 Task: Add the task  Integrate a new chat system for customer service to the section Burnout Blast in the project AgileFocus and add a Due Date to the respective task as 2024/05/14
Action: Mouse moved to (502, 329)
Screenshot: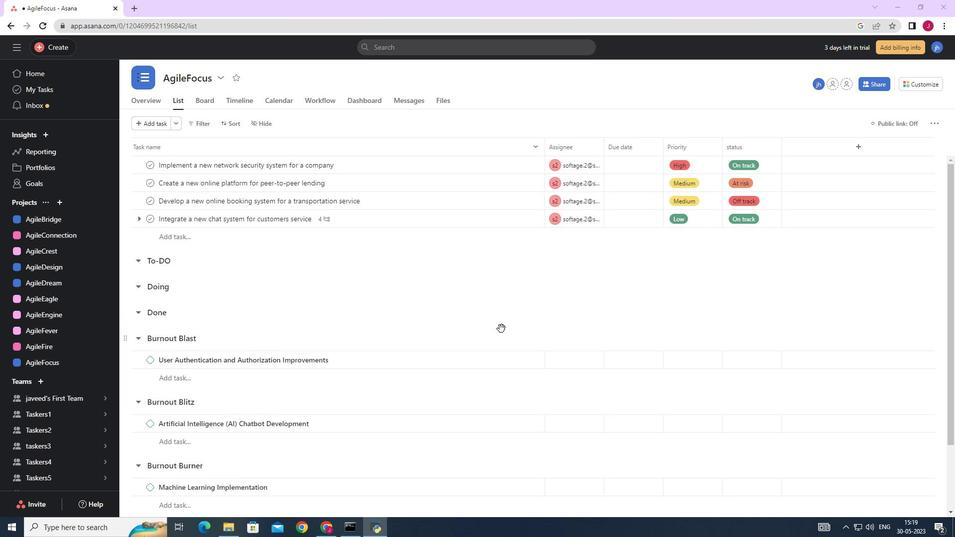 
Action: Mouse scrolled (502, 330) with delta (0, 0)
Screenshot: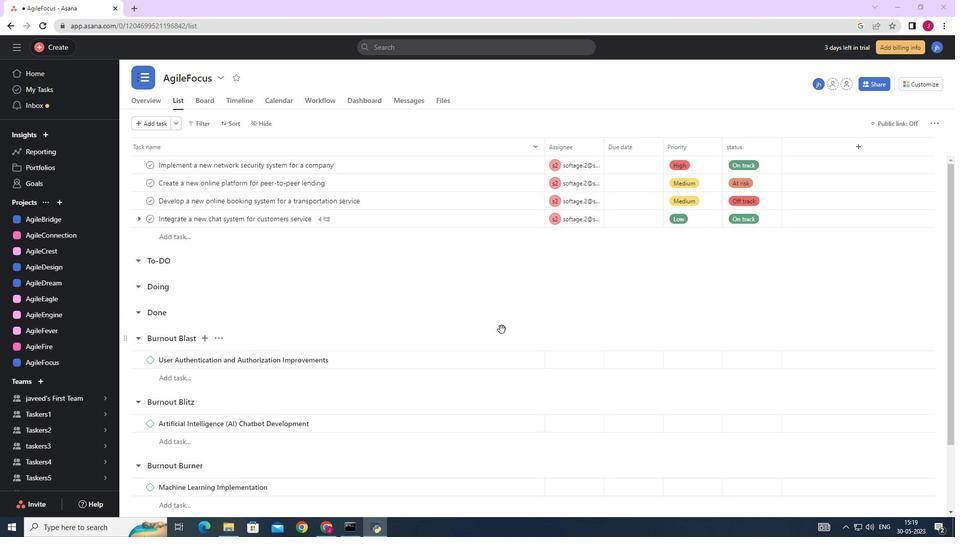 
Action: Mouse scrolled (502, 330) with delta (0, 0)
Screenshot: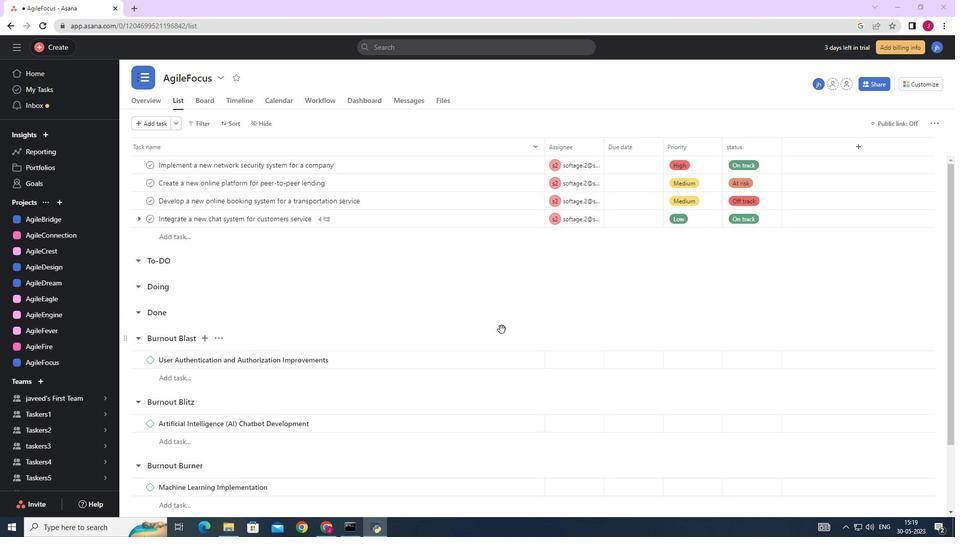 
Action: Mouse scrolled (502, 330) with delta (0, 0)
Screenshot: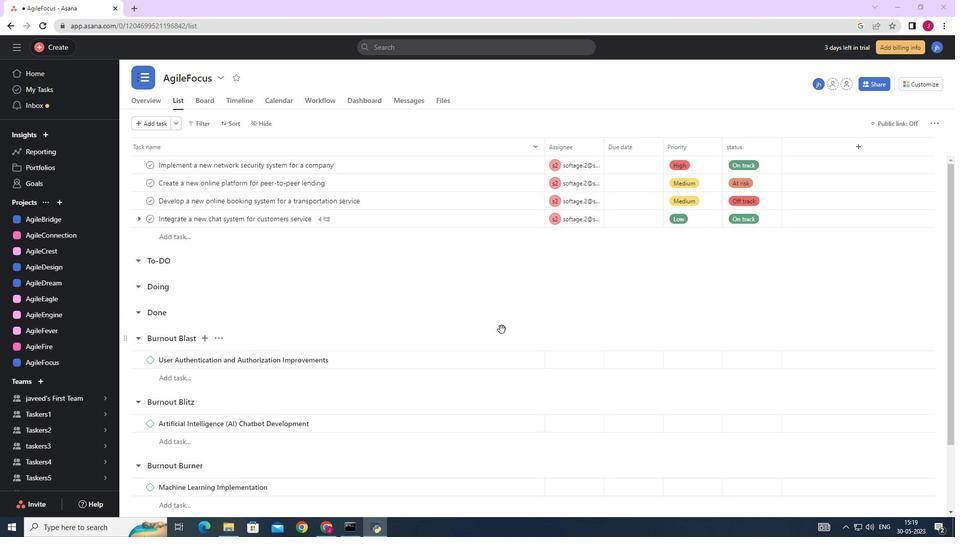
Action: Mouse moved to (516, 216)
Screenshot: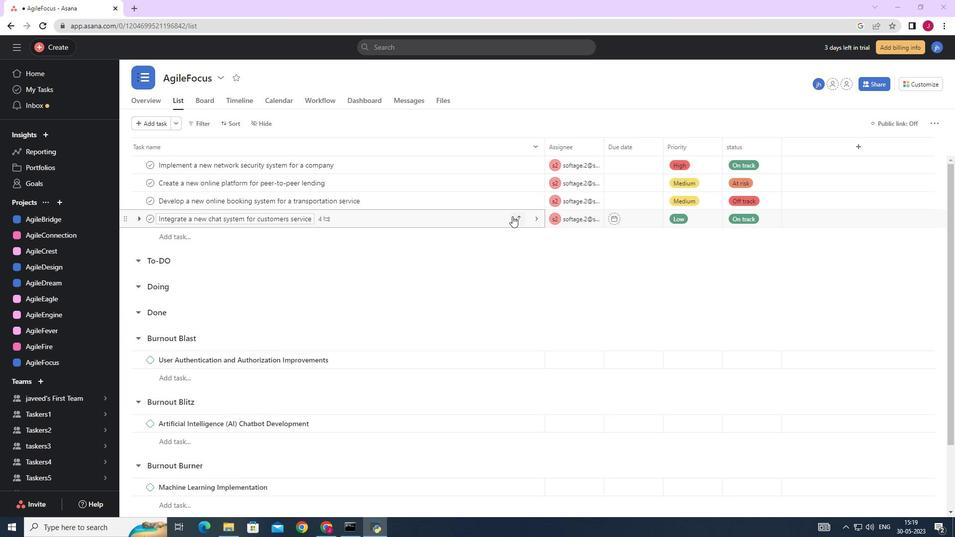 
Action: Mouse pressed left at (516, 216)
Screenshot: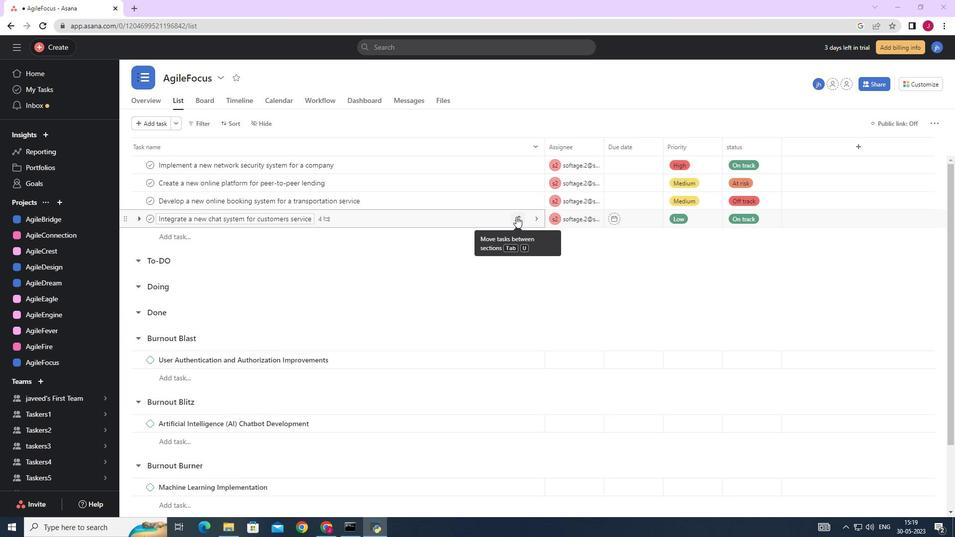 
Action: Mouse moved to (460, 329)
Screenshot: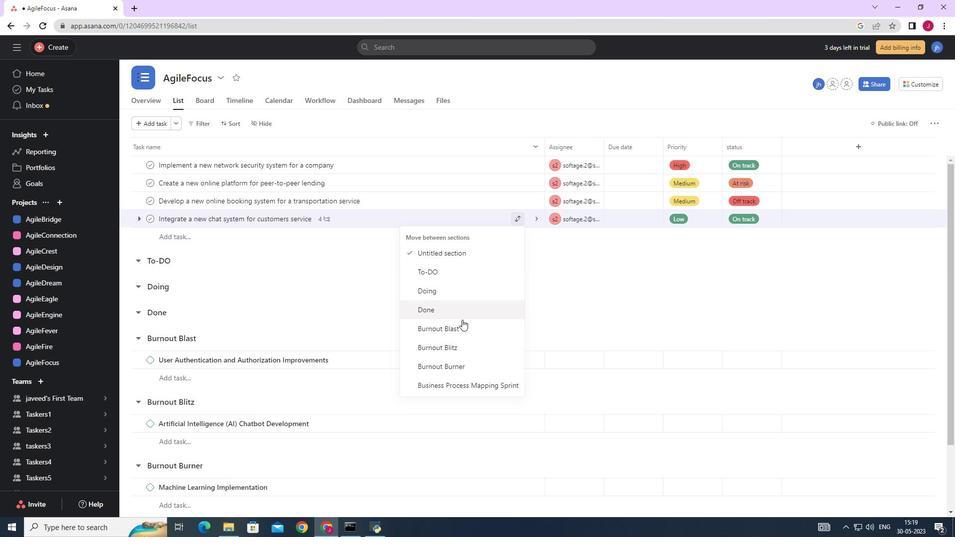 
Action: Mouse pressed left at (460, 329)
Screenshot: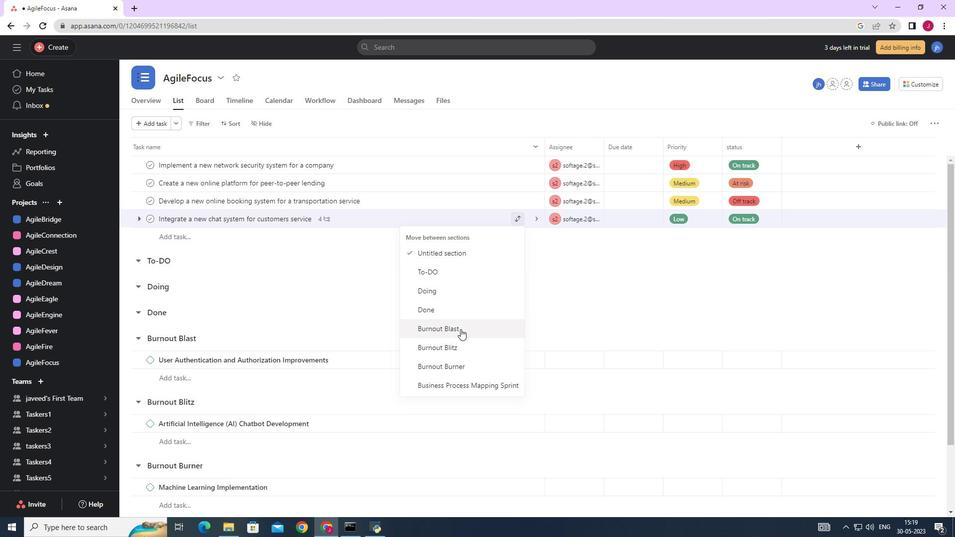 
Action: Mouse moved to (633, 342)
Screenshot: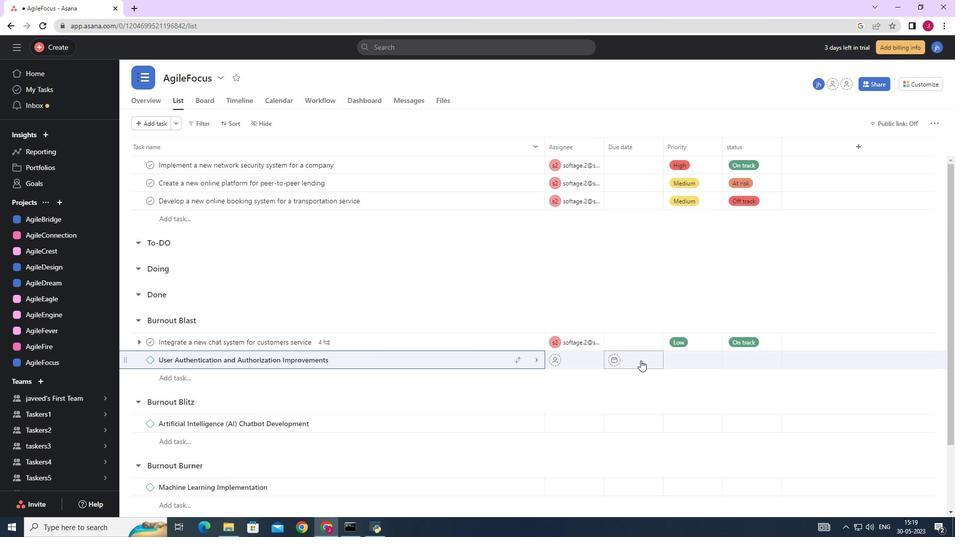 
Action: Mouse pressed left at (633, 342)
Screenshot: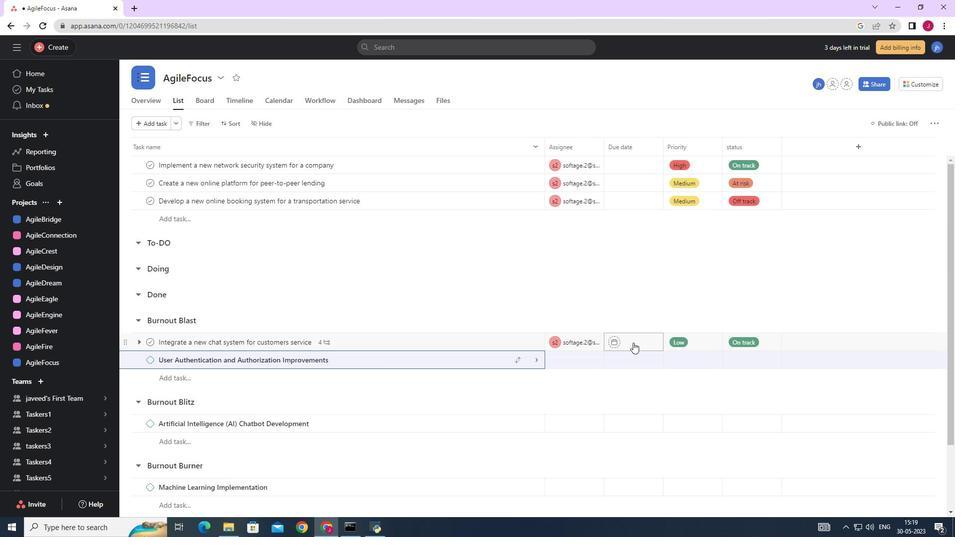 
Action: Mouse moved to (734, 182)
Screenshot: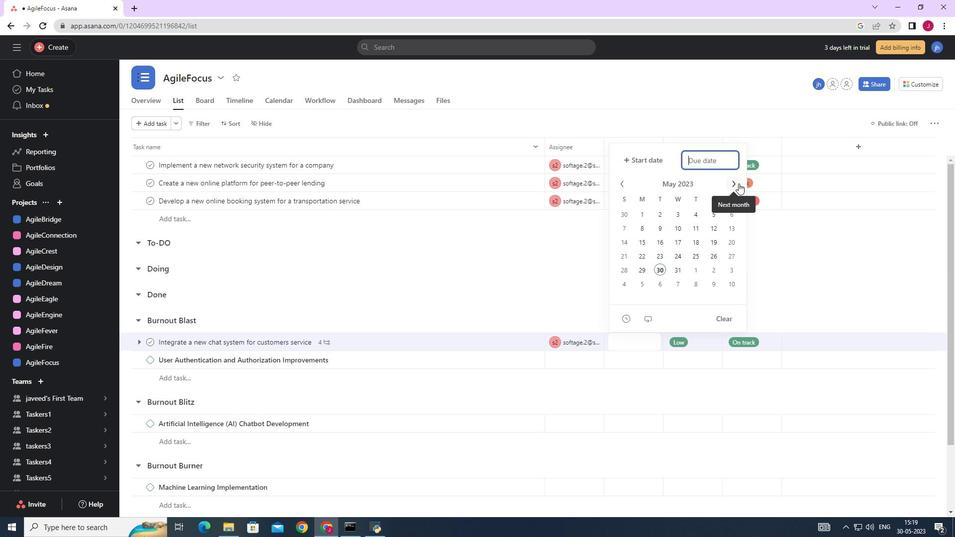 
Action: Mouse pressed left at (734, 182)
Screenshot: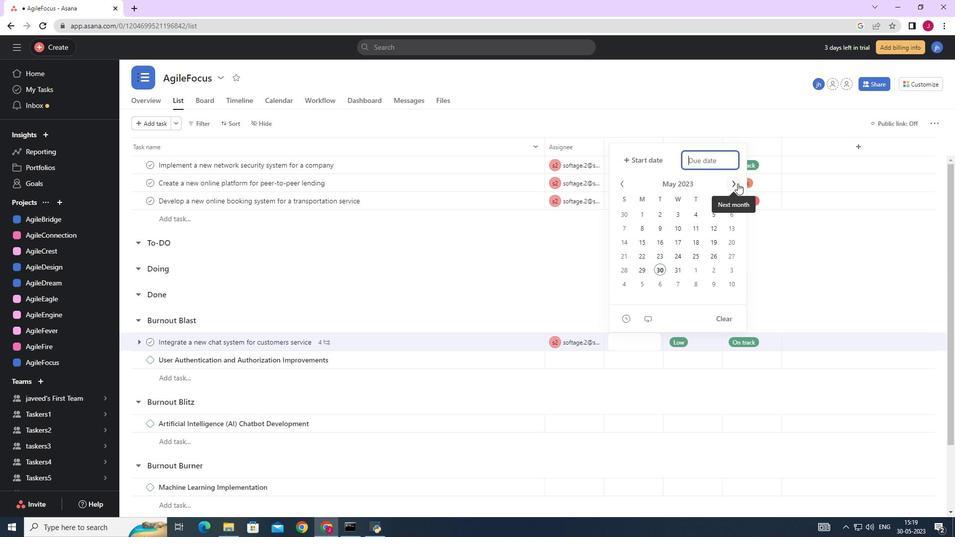 
Action: Mouse pressed left at (734, 182)
Screenshot: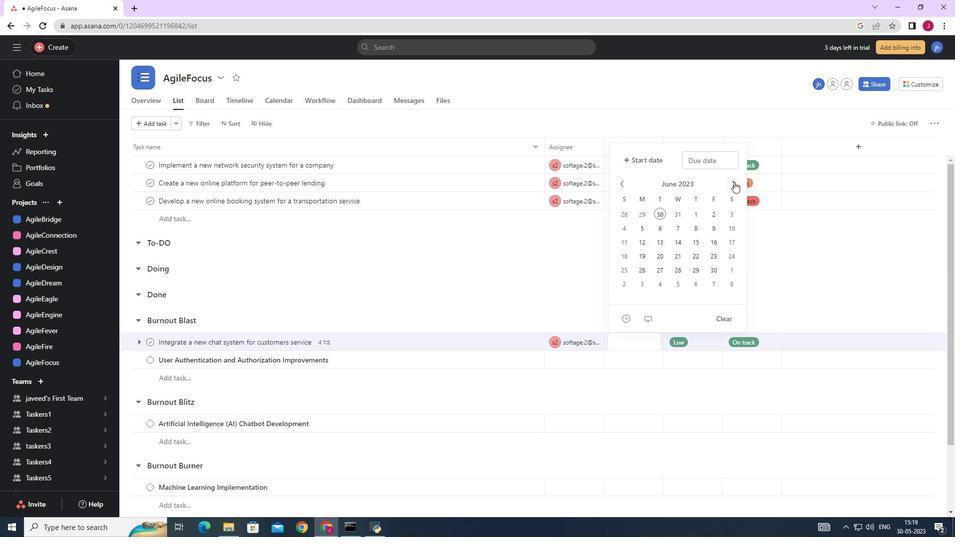 
Action: Mouse moved to (734, 182)
Screenshot: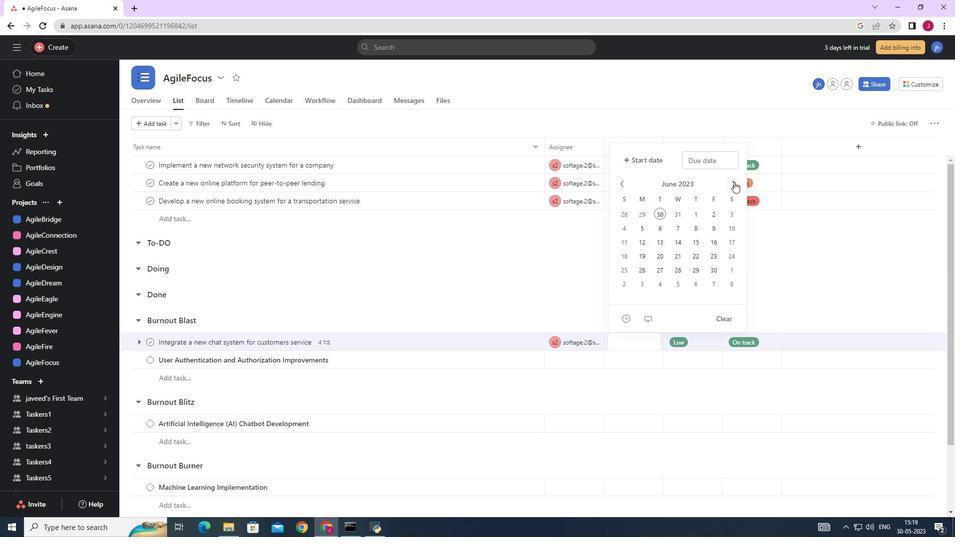 
Action: Mouse pressed left at (734, 182)
Screenshot: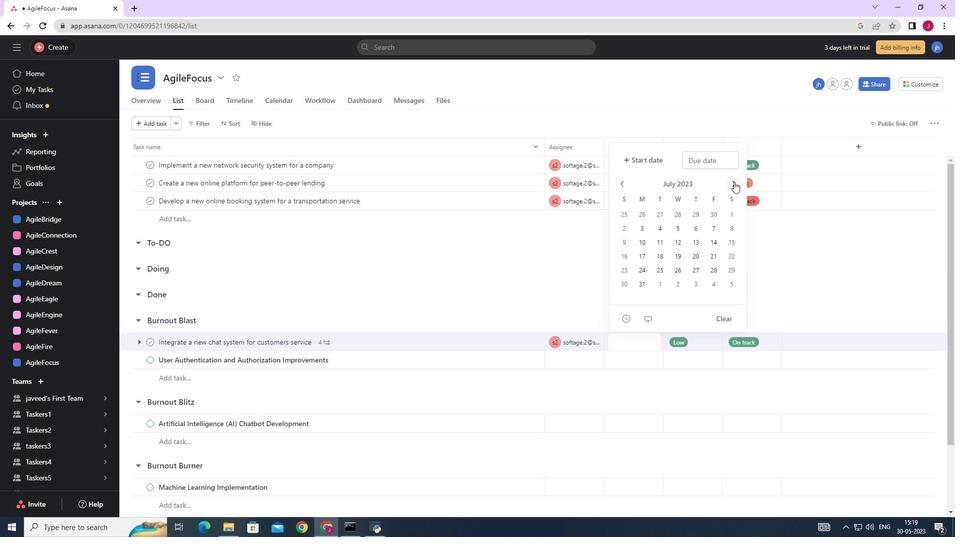 
Action: Mouse pressed left at (734, 182)
Screenshot: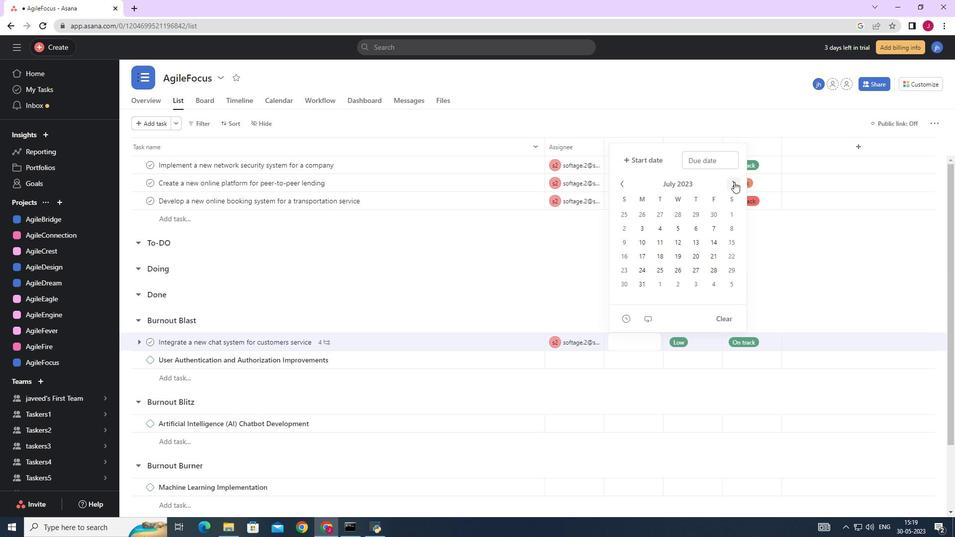 
Action: Mouse moved to (734, 182)
Screenshot: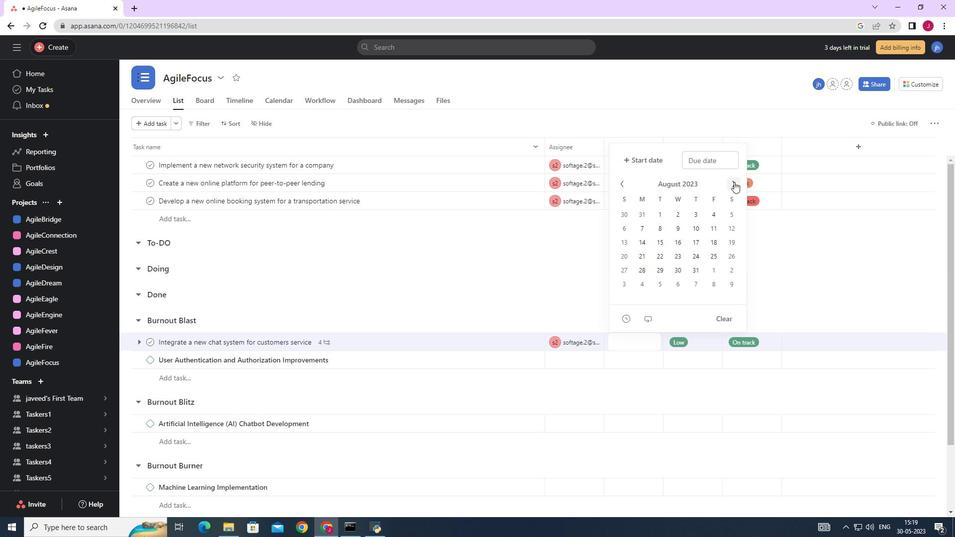 
Action: Mouse pressed left at (734, 182)
Screenshot: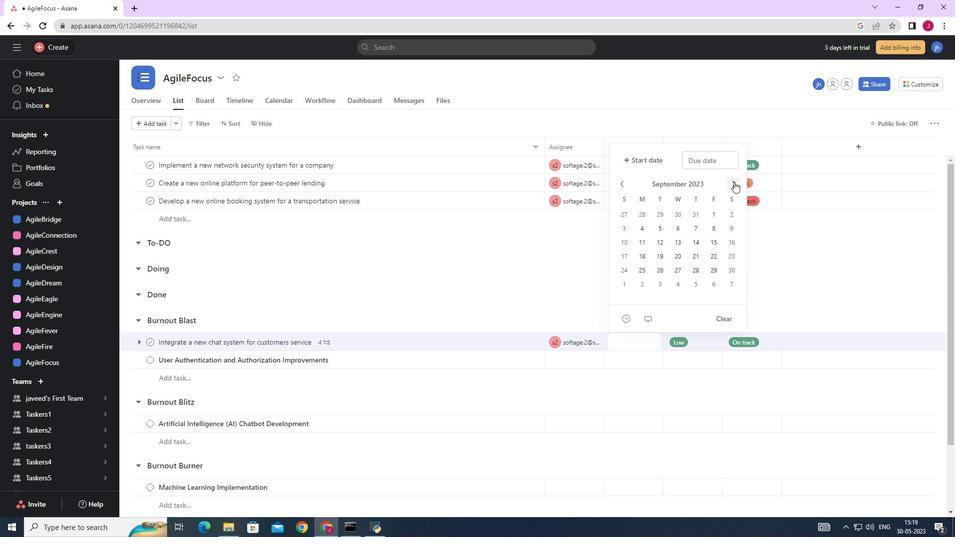
Action: Mouse moved to (734, 181)
Screenshot: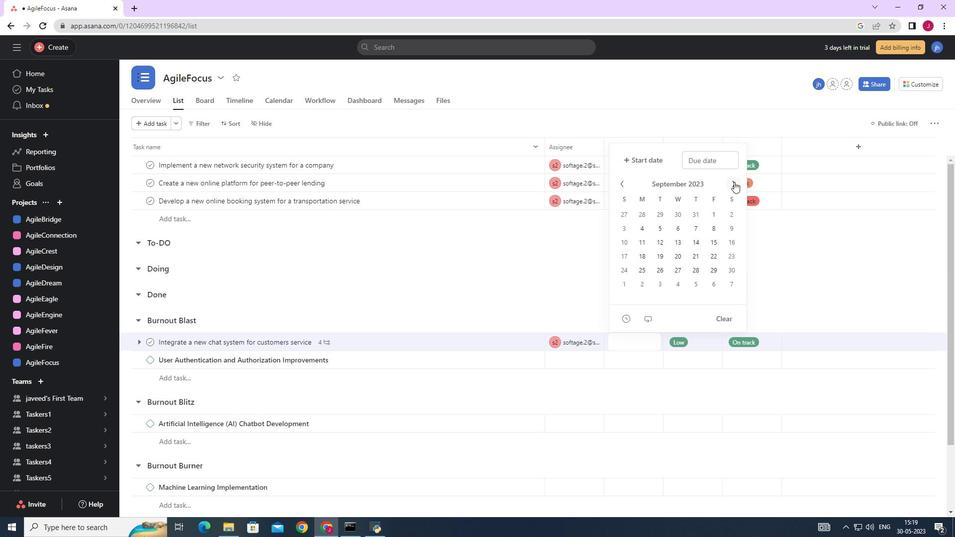 
Action: Mouse pressed left at (734, 181)
Screenshot: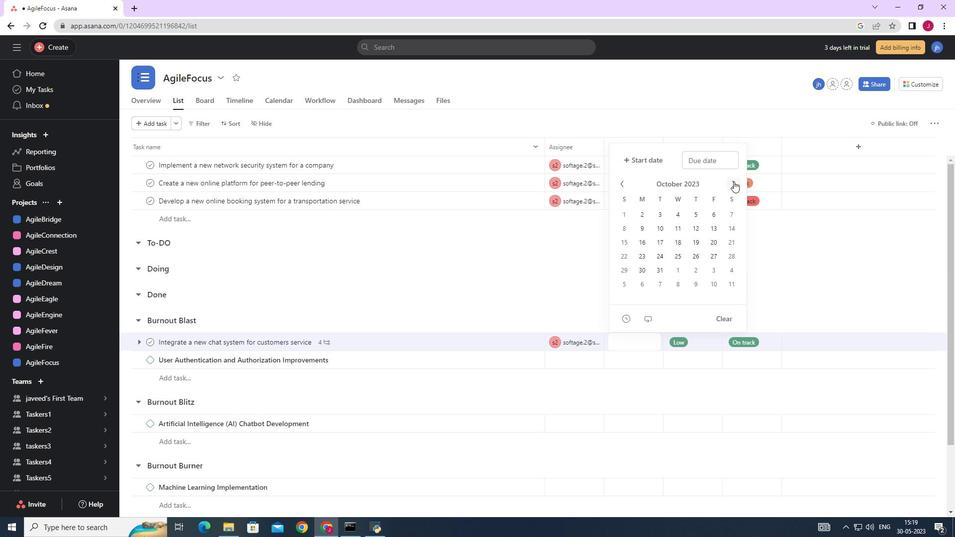 
Action: Mouse moved to (730, 183)
Screenshot: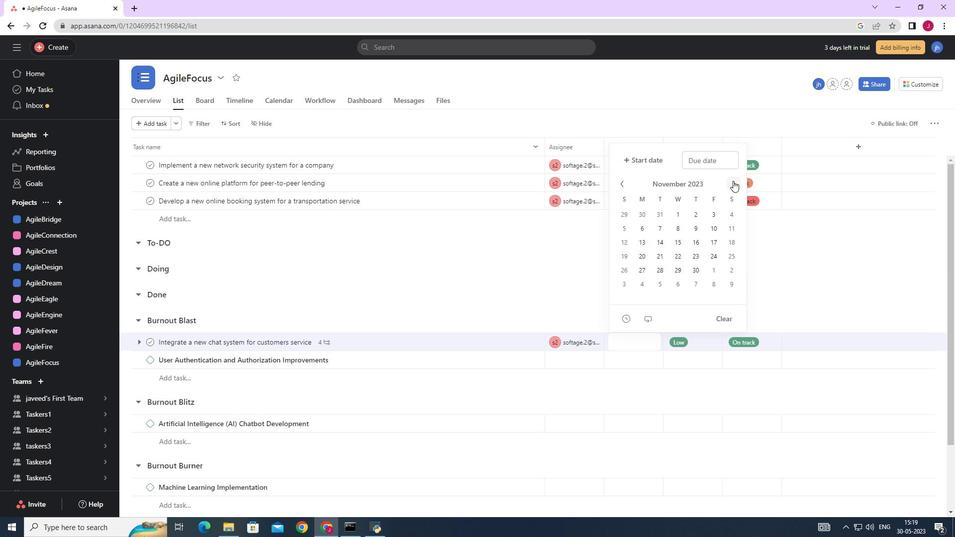 
Action: Mouse pressed left at (730, 183)
Screenshot: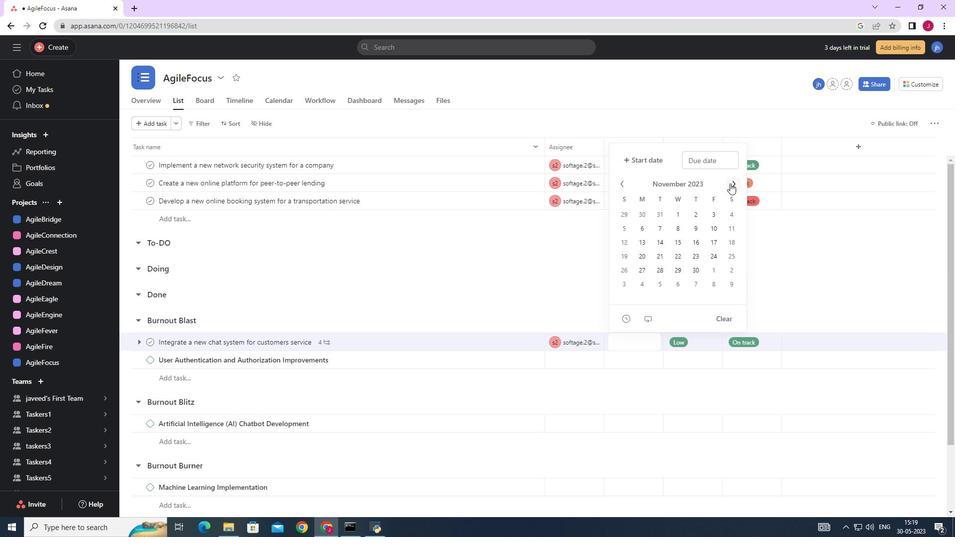 
Action: Mouse moved to (730, 183)
Screenshot: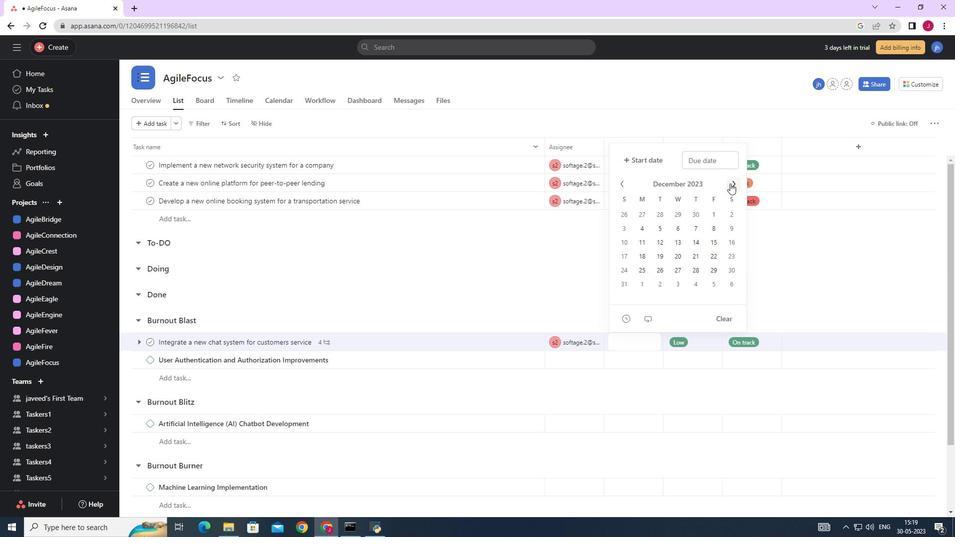 
Action: Mouse pressed left at (730, 183)
Screenshot: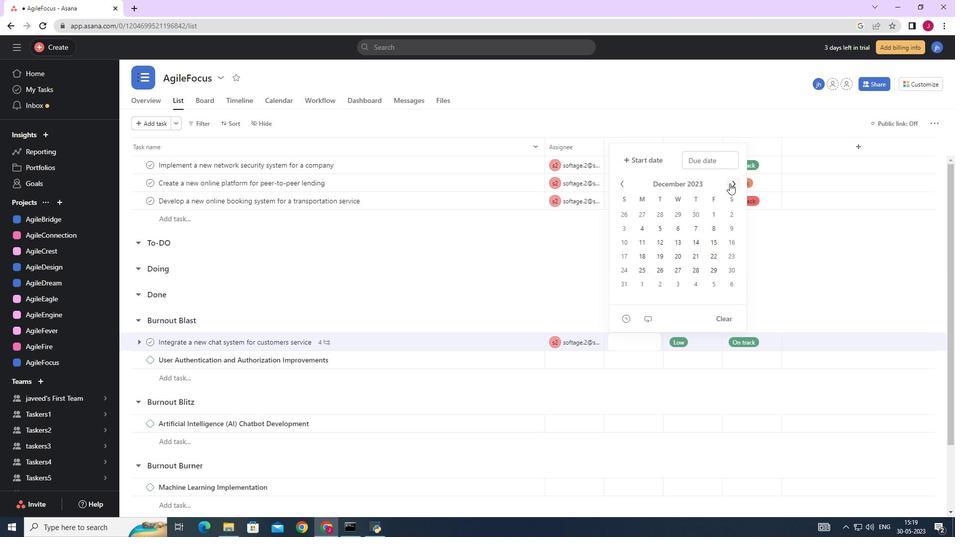 
Action: Mouse pressed left at (730, 183)
Screenshot: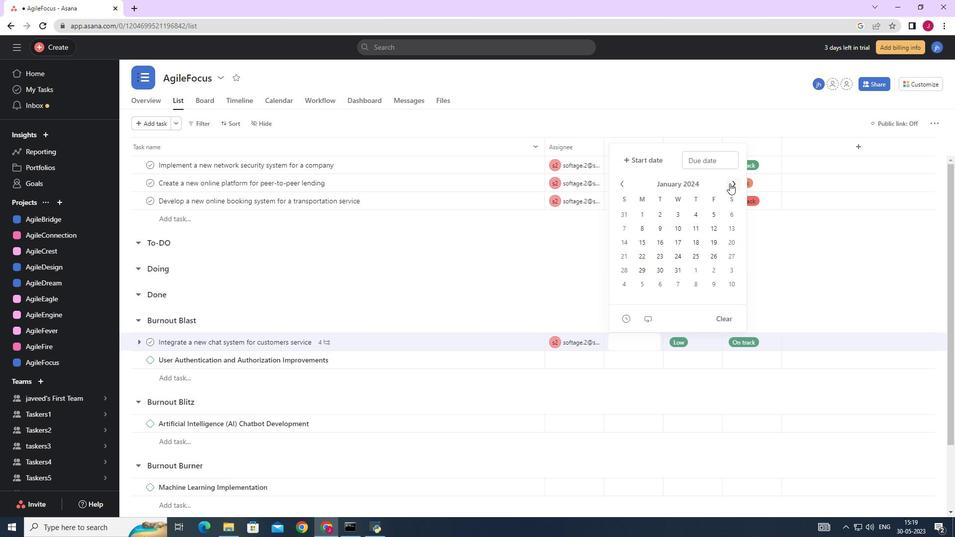 
Action: Mouse pressed left at (730, 183)
Screenshot: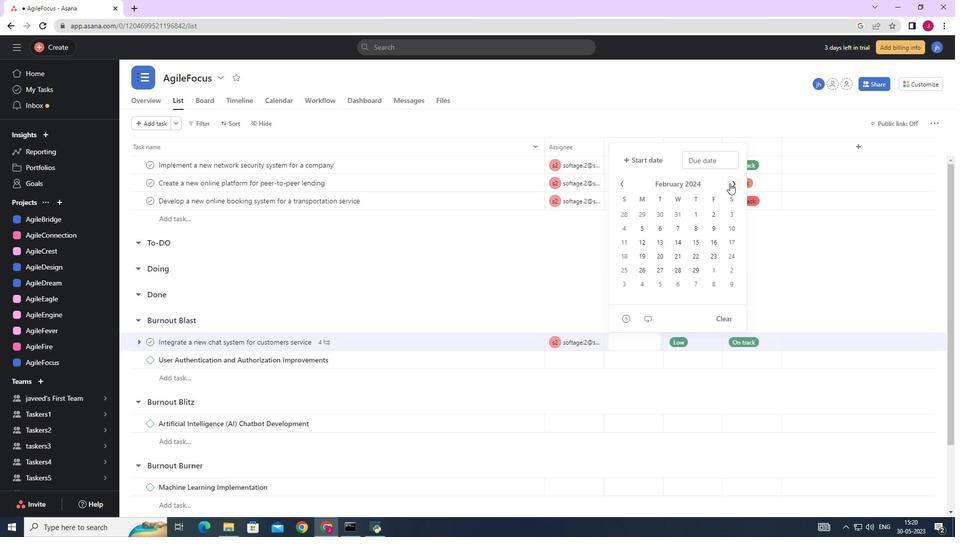 
Action: Mouse pressed left at (730, 183)
Screenshot: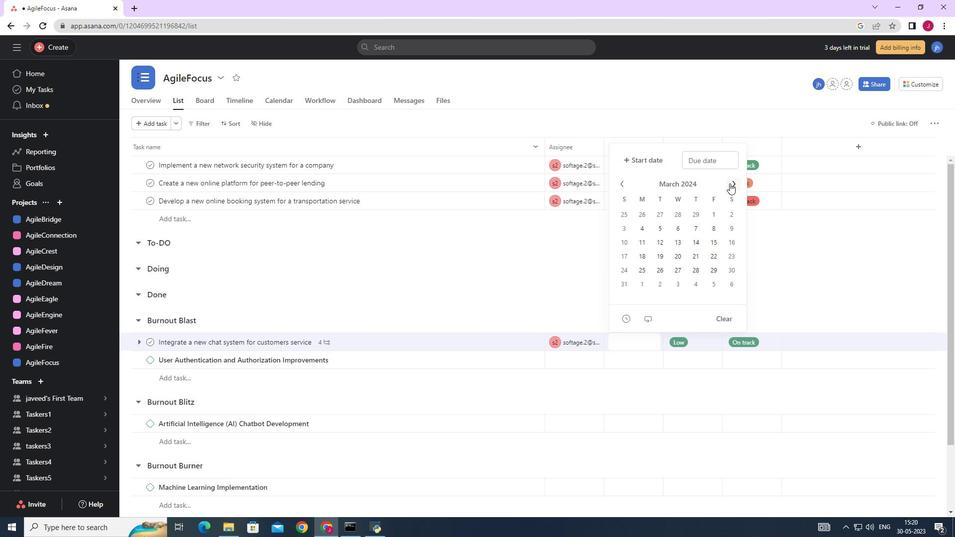 
Action: Mouse pressed left at (730, 183)
Screenshot: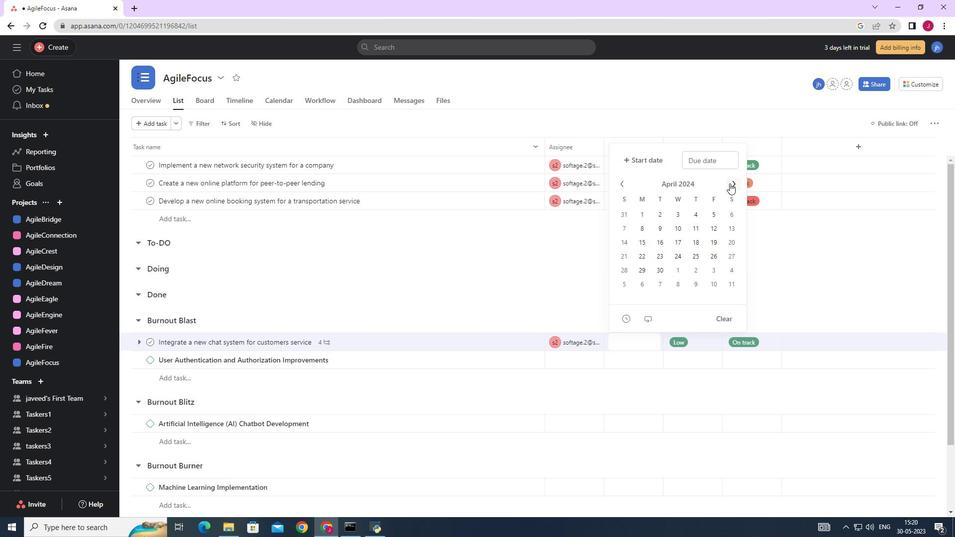 
Action: Mouse moved to (658, 243)
Screenshot: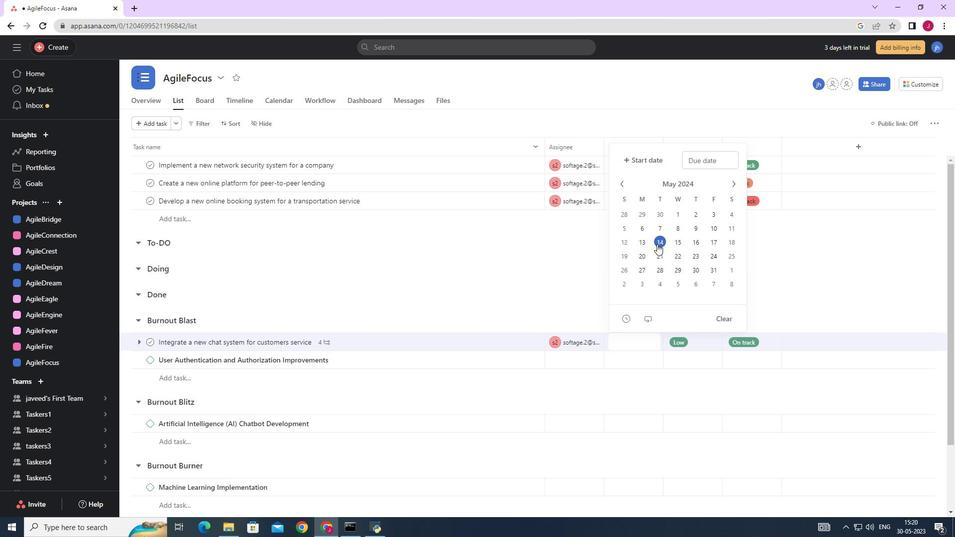 
Action: Mouse pressed left at (658, 243)
Screenshot: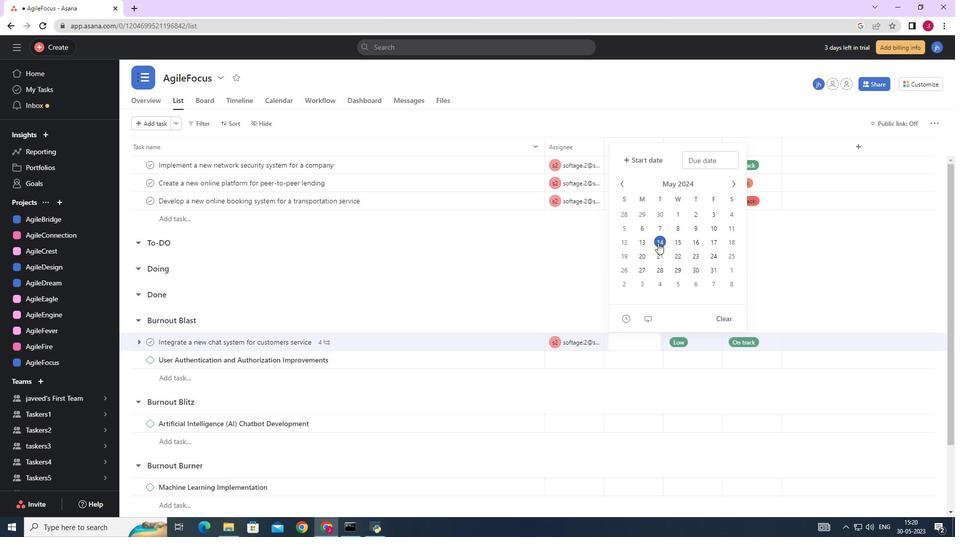 
Action: Mouse moved to (847, 257)
Screenshot: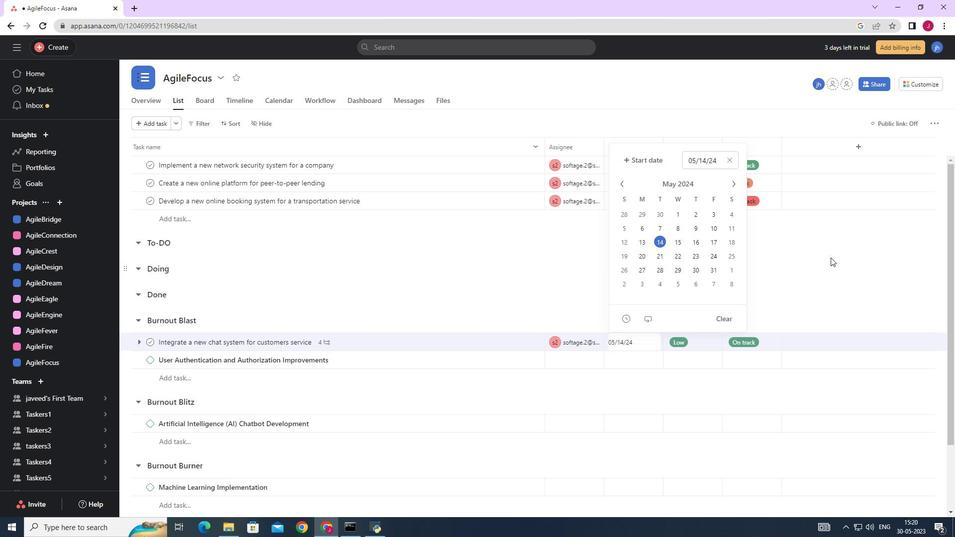 
Action: Mouse pressed left at (847, 257)
Screenshot: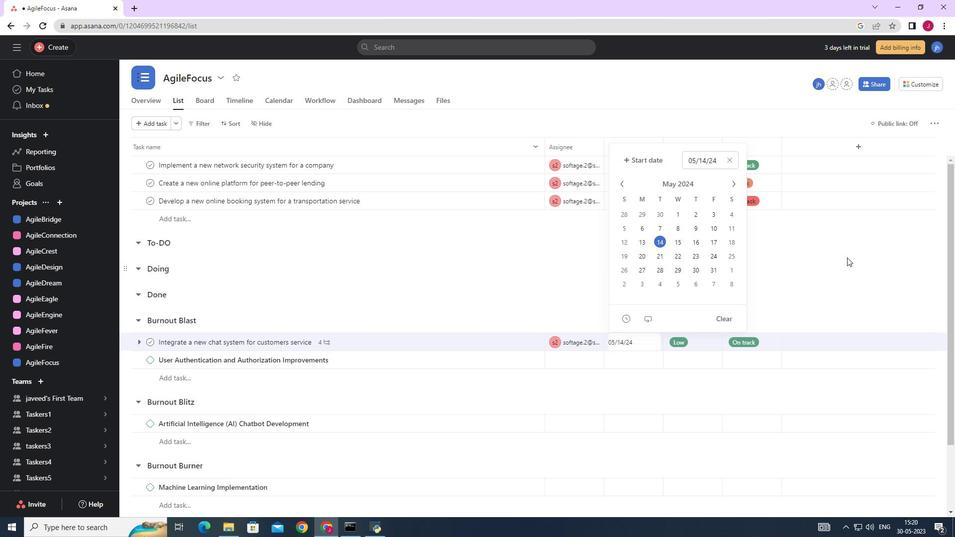 
